 Task: Create List Data Visualization in Board Brand Reputation Management to Workspace Ethics and Compliance. Create List Business Intelligence in Board PR Campaign Management to Workspace Ethics and Compliance. Create List Market Research in Board Public Relations Influencer Event Planning and Management to Workspace Ethics and Compliance
Action: Mouse moved to (388, 146)
Screenshot: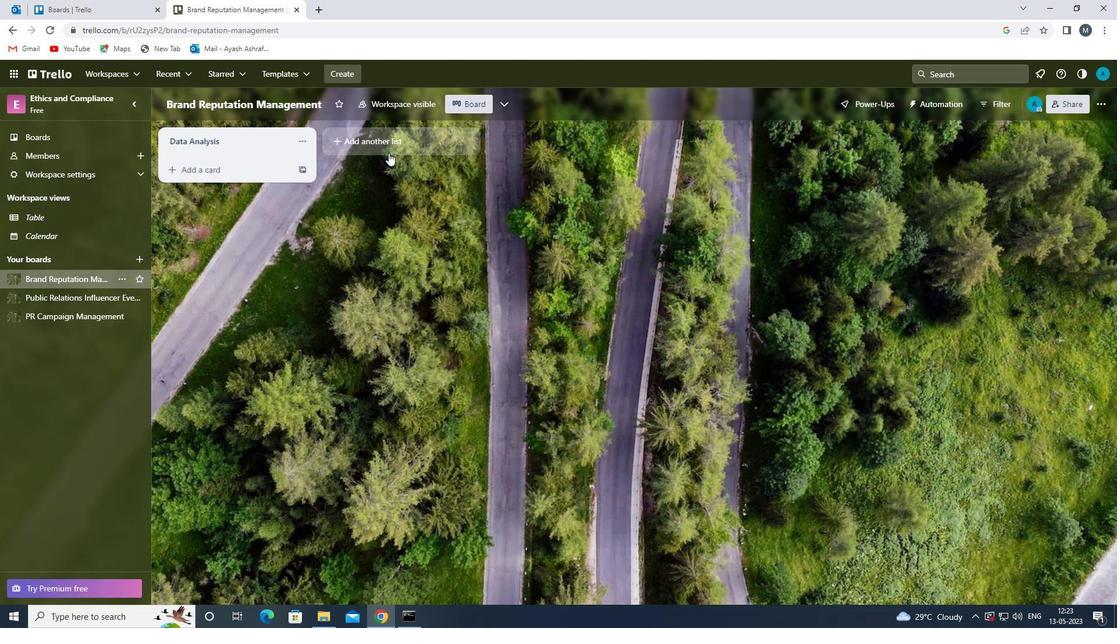 
Action: Mouse pressed left at (388, 146)
Screenshot: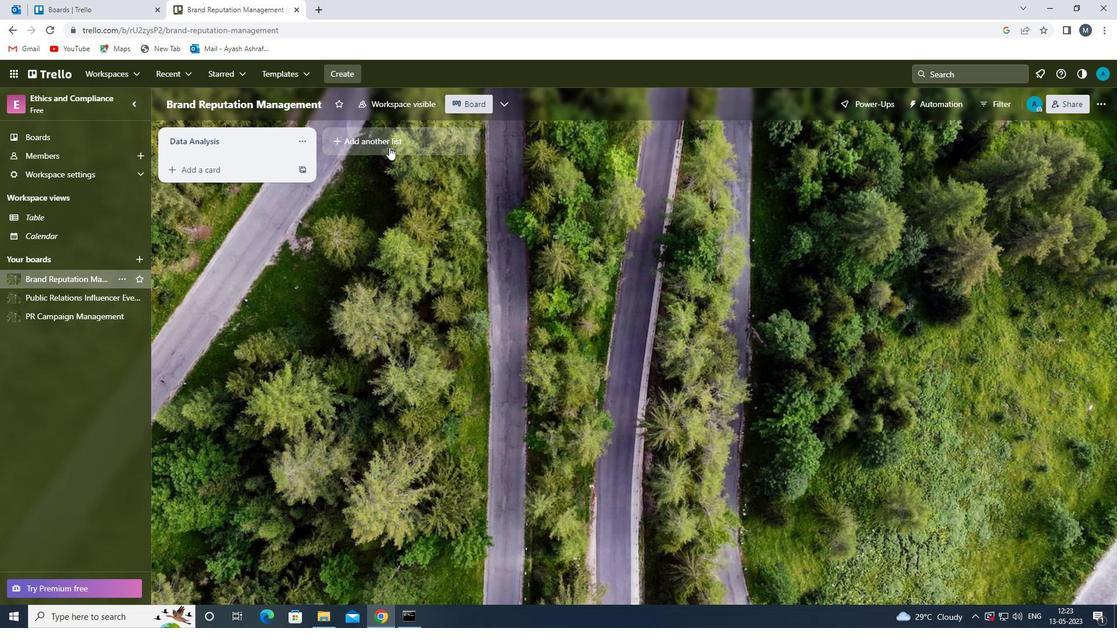 
Action: Mouse moved to (363, 138)
Screenshot: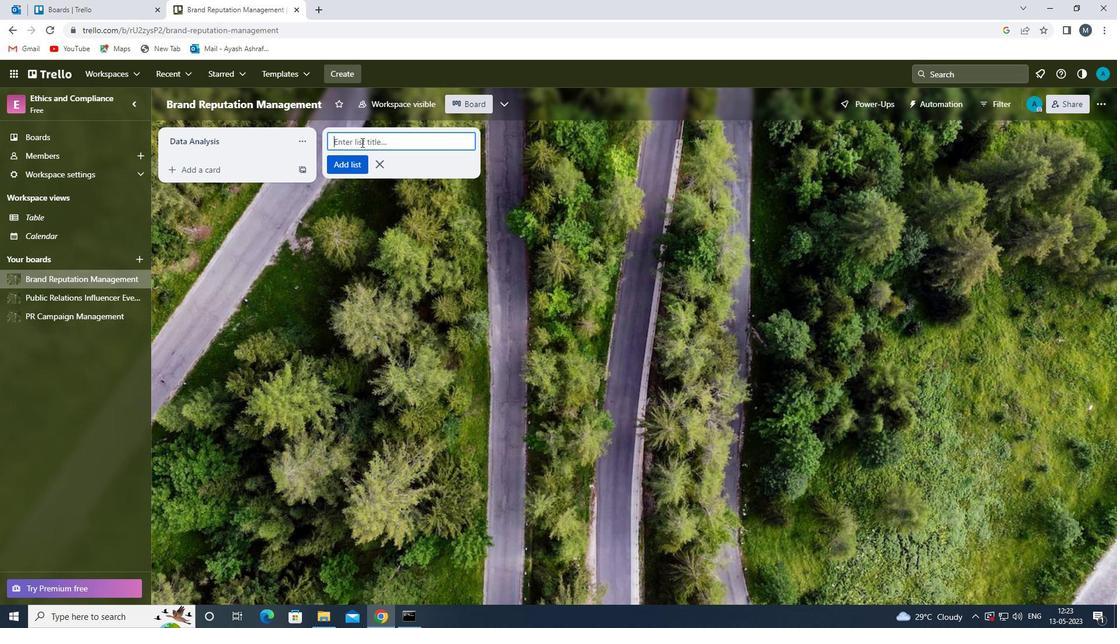 
Action: Mouse pressed left at (363, 138)
Screenshot: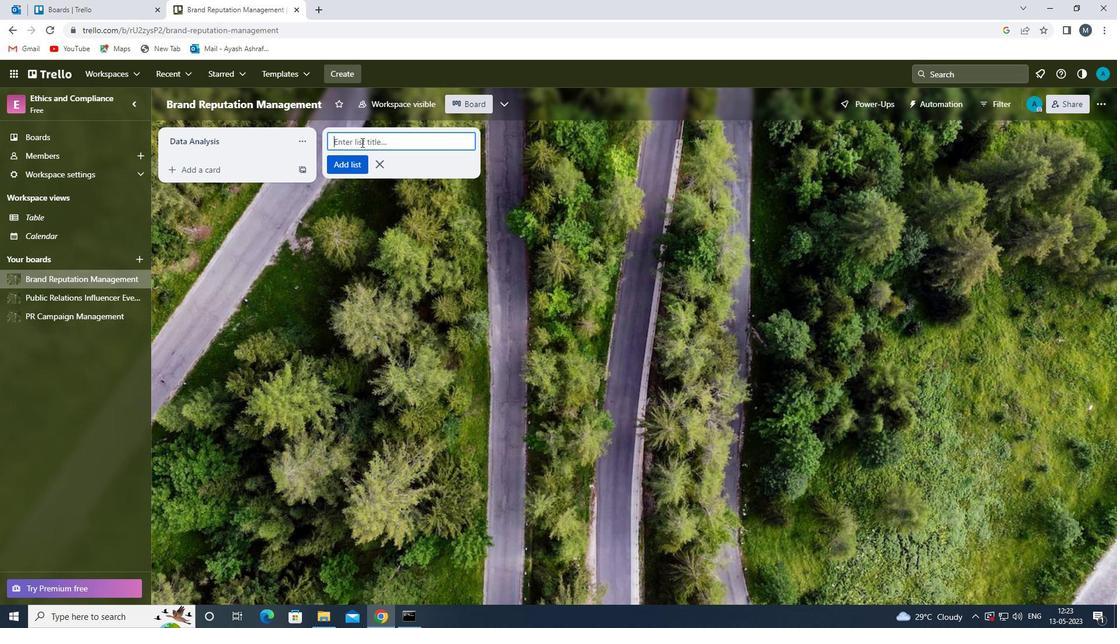 
Action: Key pressed <Key.shift><Key.shift><Key.shift><Key.shift><Key.shift>DATA<Key.space><Key.shift>VISUALIZATION<Key.space>
Screenshot: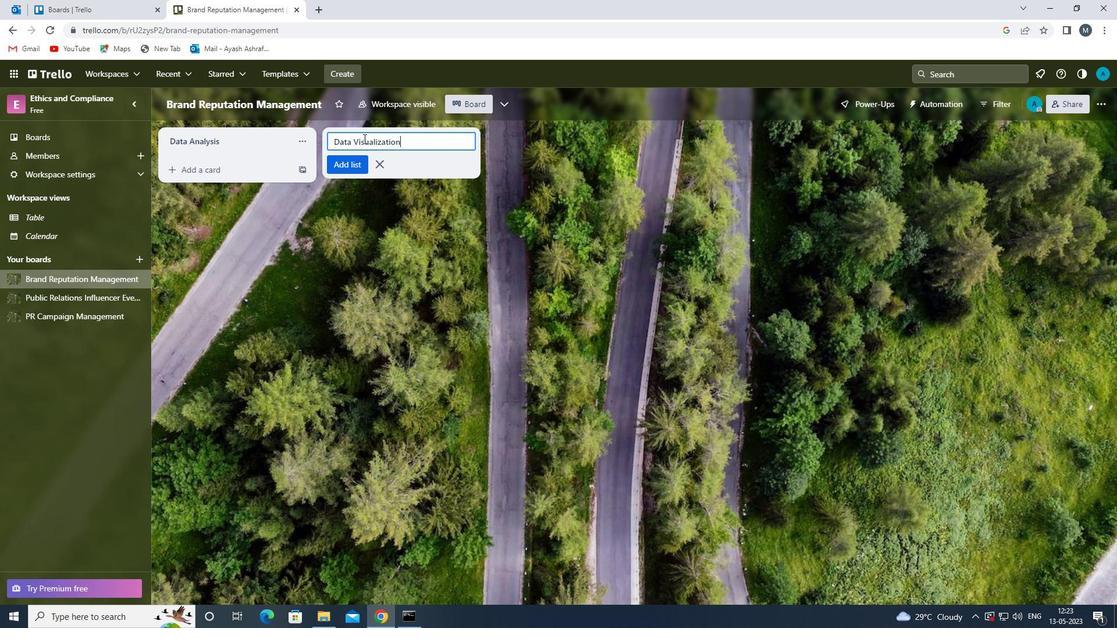 
Action: Mouse moved to (344, 161)
Screenshot: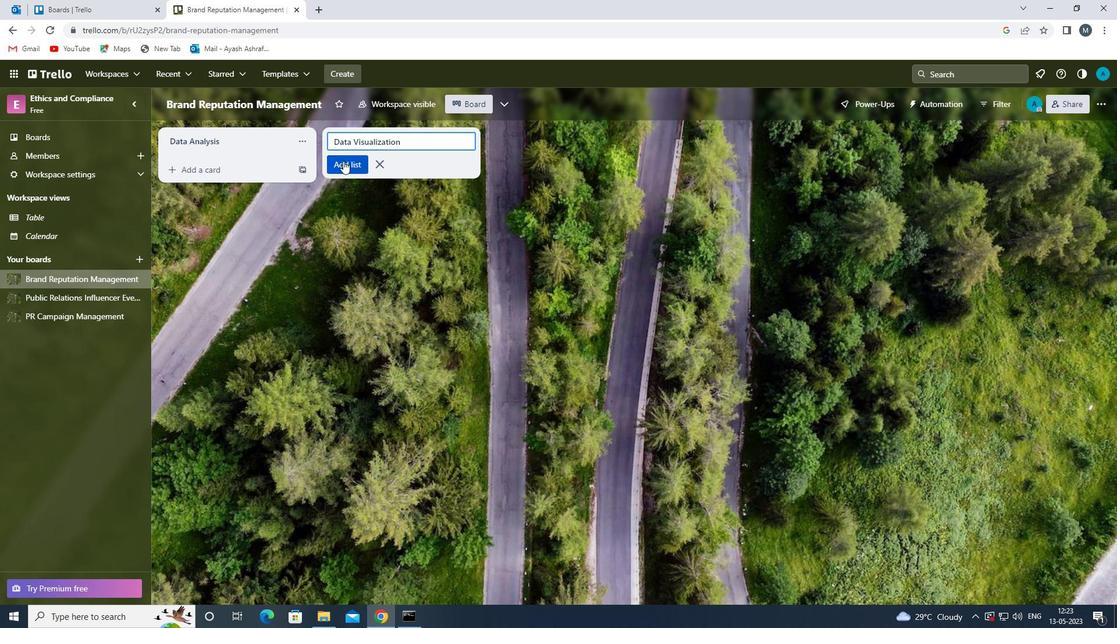 
Action: Mouse pressed left at (344, 161)
Screenshot: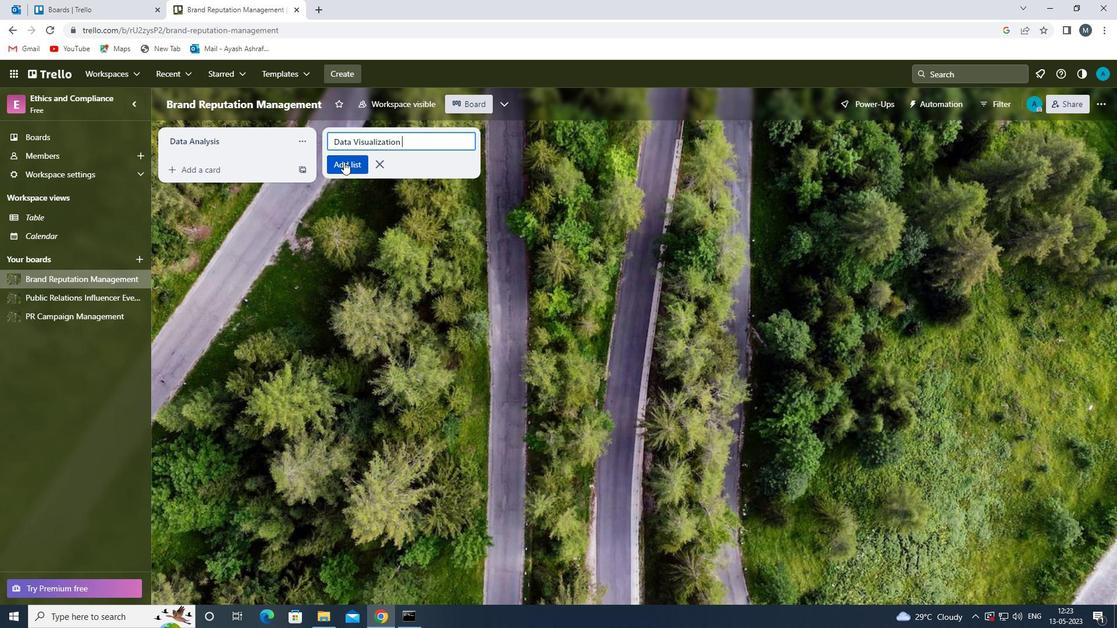 
Action: Mouse moved to (341, 247)
Screenshot: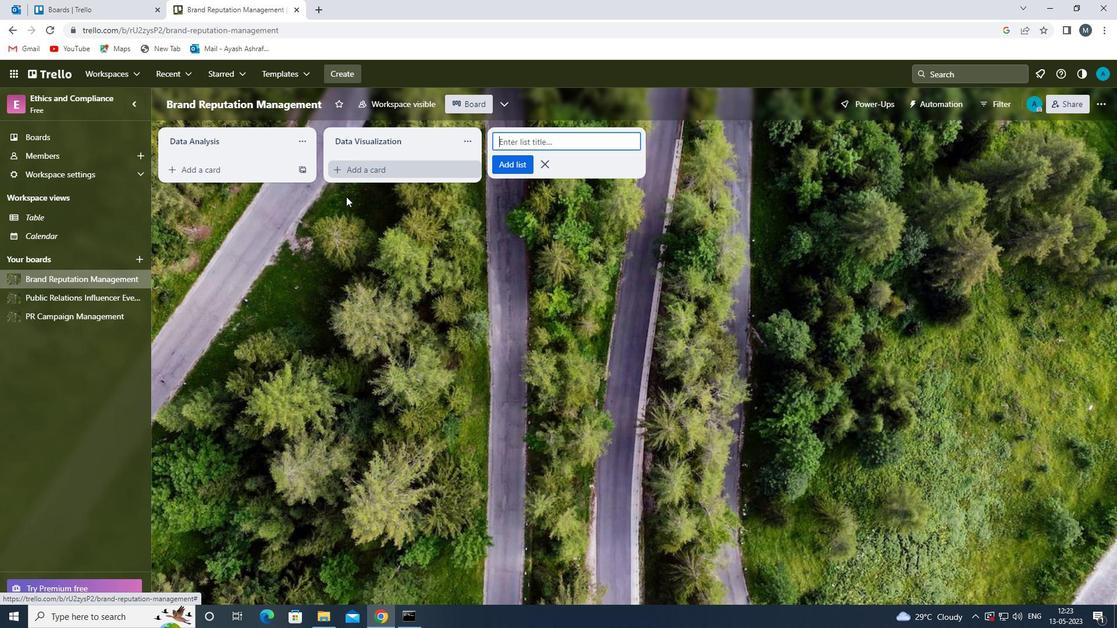 
Action: Mouse pressed left at (341, 247)
Screenshot: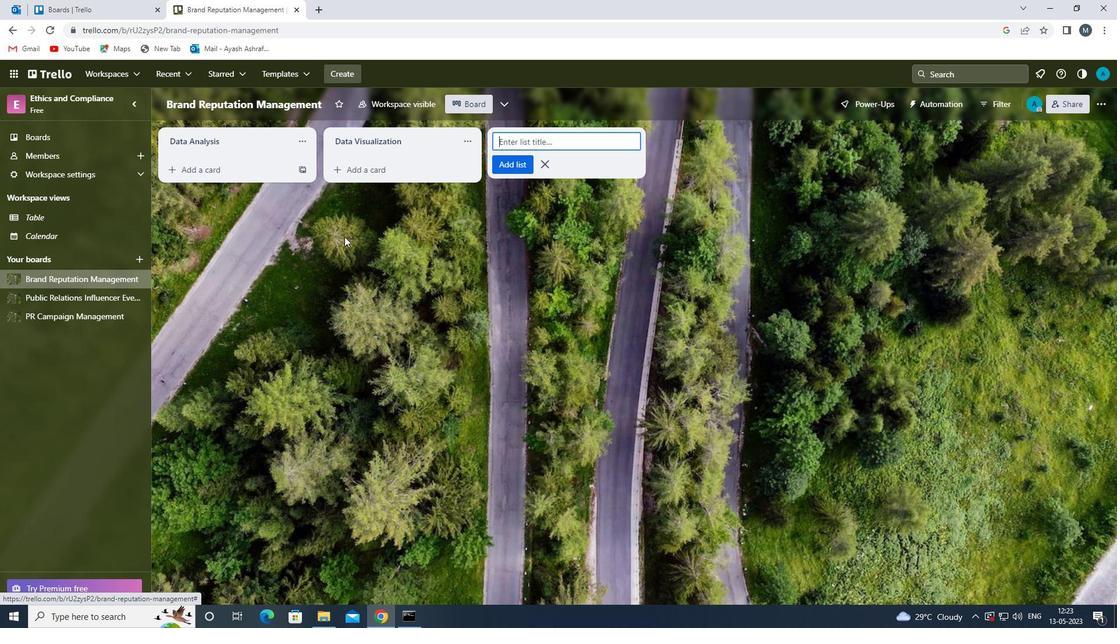 
Action: Mouse moved to (49, 315)
Screenshot: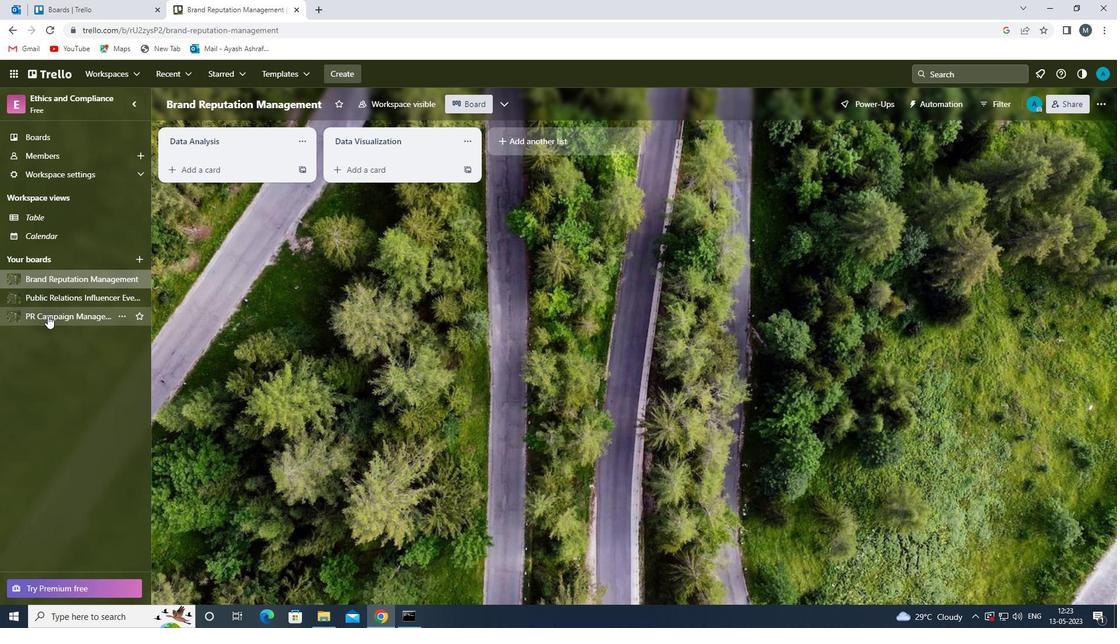 
Action: Mouse pressed left at (49, 315)
Screenshot: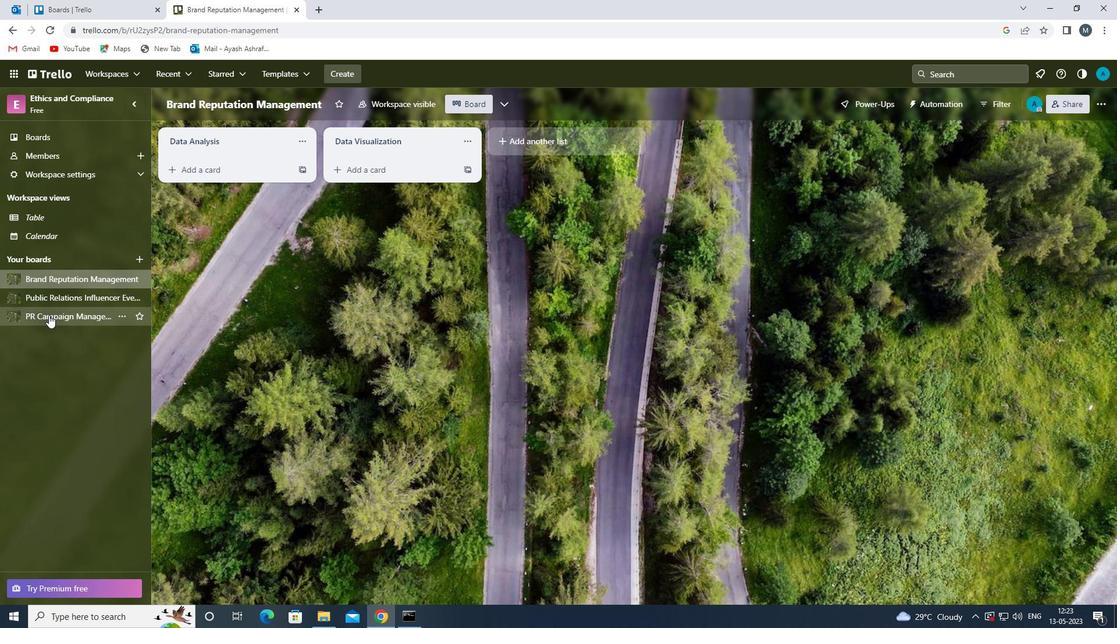 
Action: Mouse moved to (350, 146)
Screenshot: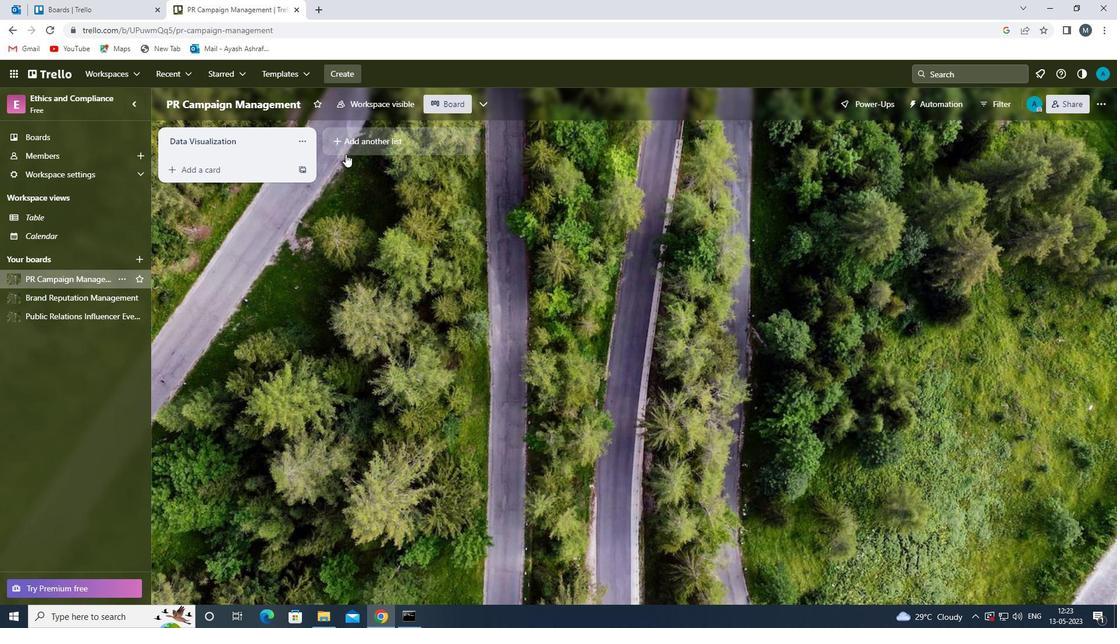 
Action: Mouse pressed left at (350, 146)
Screenshot: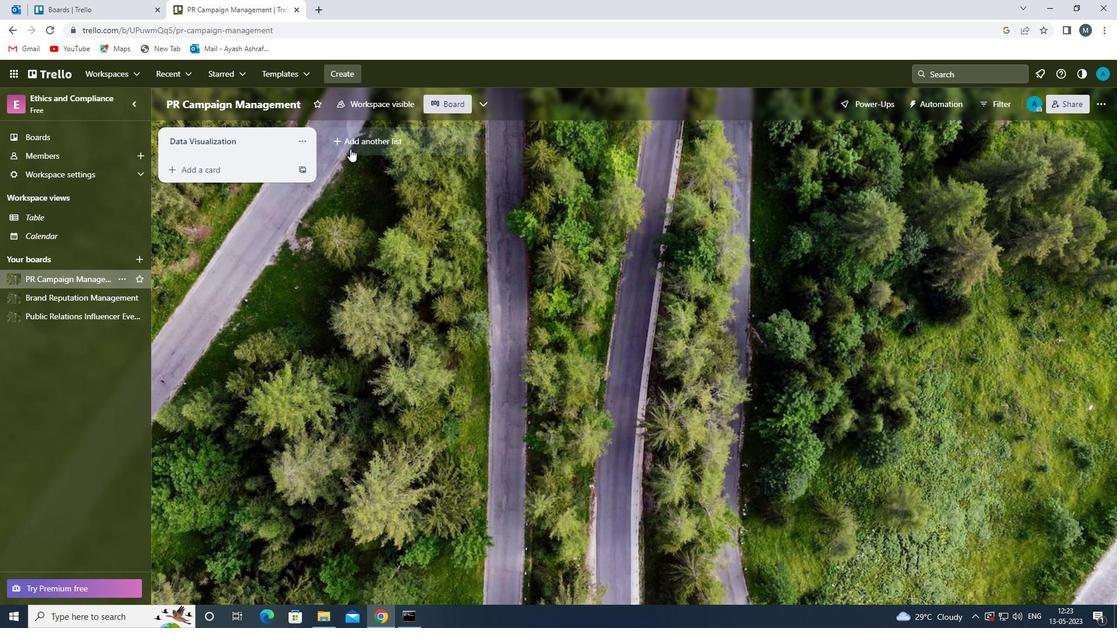 
Action: Mouse moved to (355, 141)
Screenshot: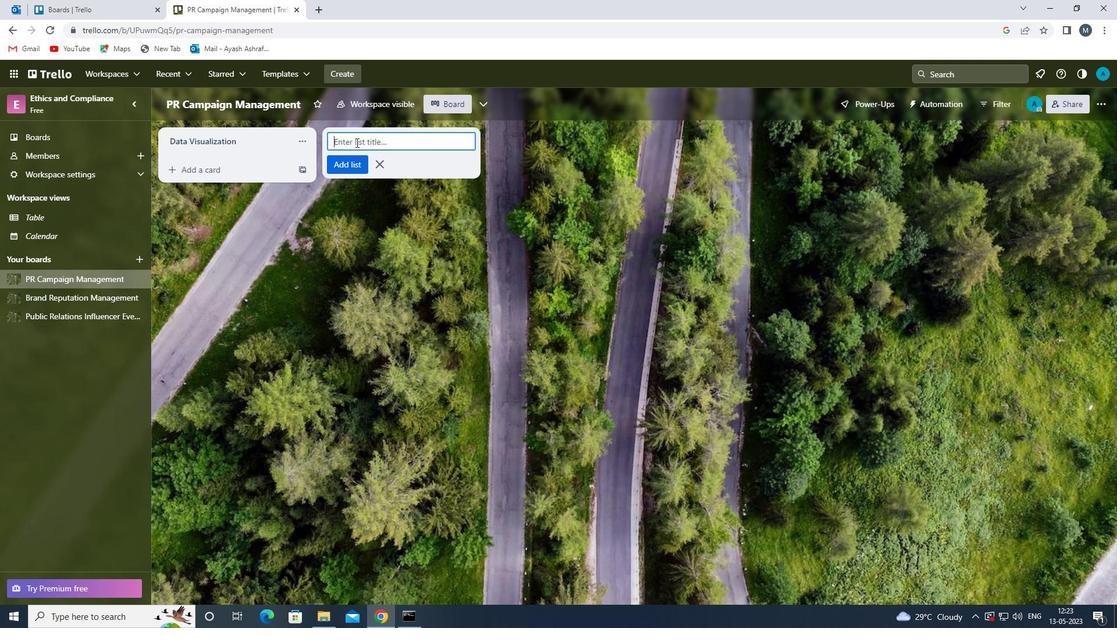 
Action: Mouse pressed left at (355, 141)
Screenshot: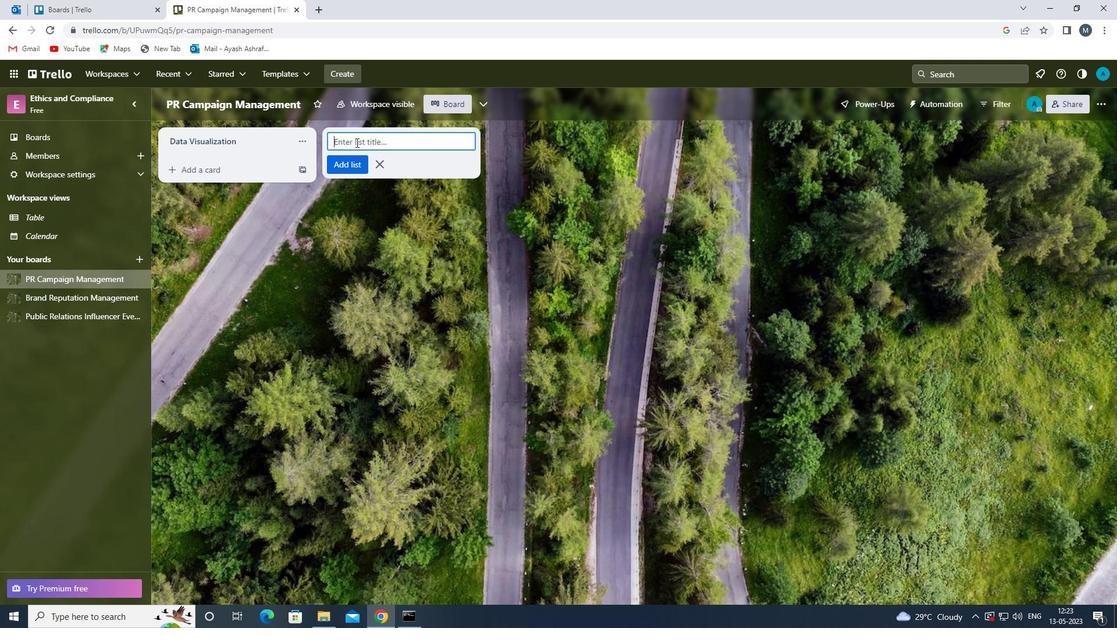 
Action: Mouse moved to (355, 142)
Screenshot: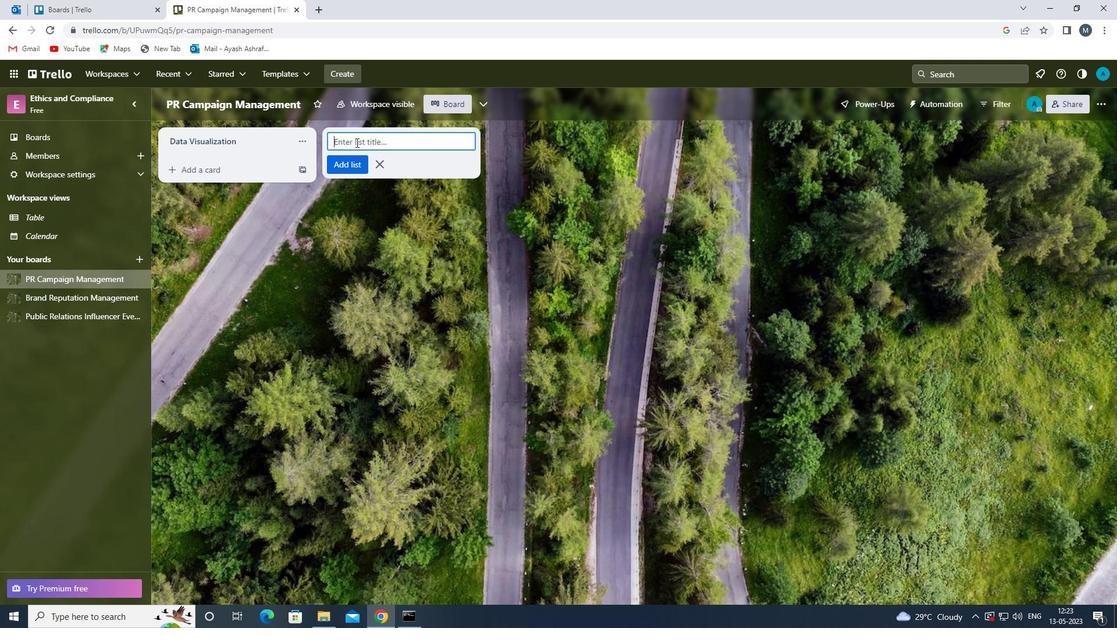 
Action: Key pressed <Key.shift>BUSINESS<Key.space><Key.shift>INE<Key.backspace><Key.backspace><Key.backspace><Key.shift>INTELLIGENCE<Key.space>
Screenshot: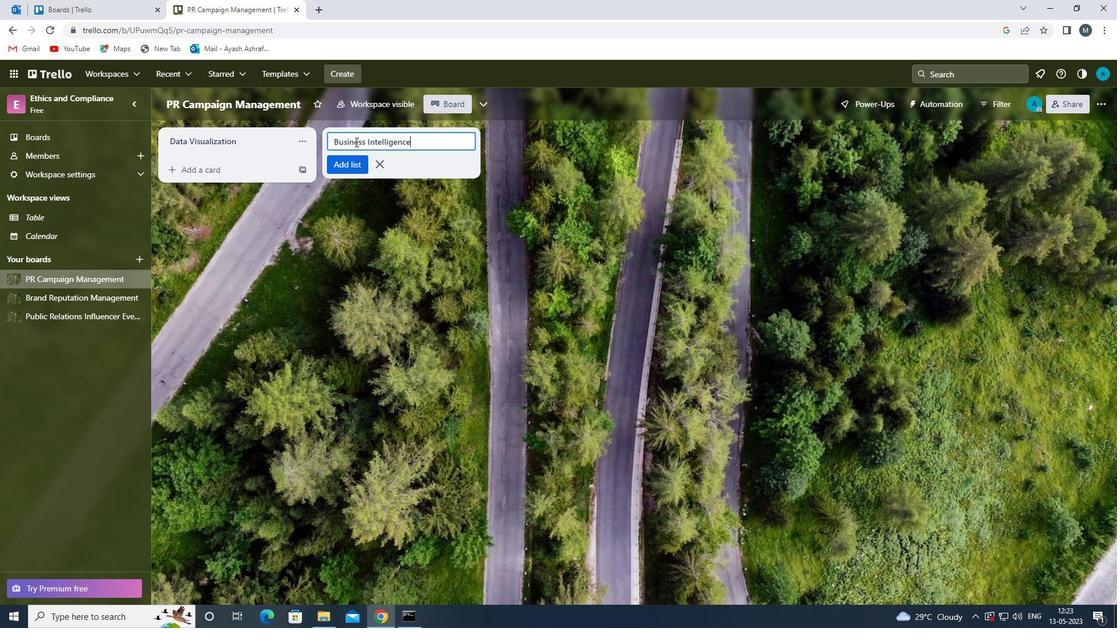 
Action: Mouse moved to (346, 168)
Screenshot: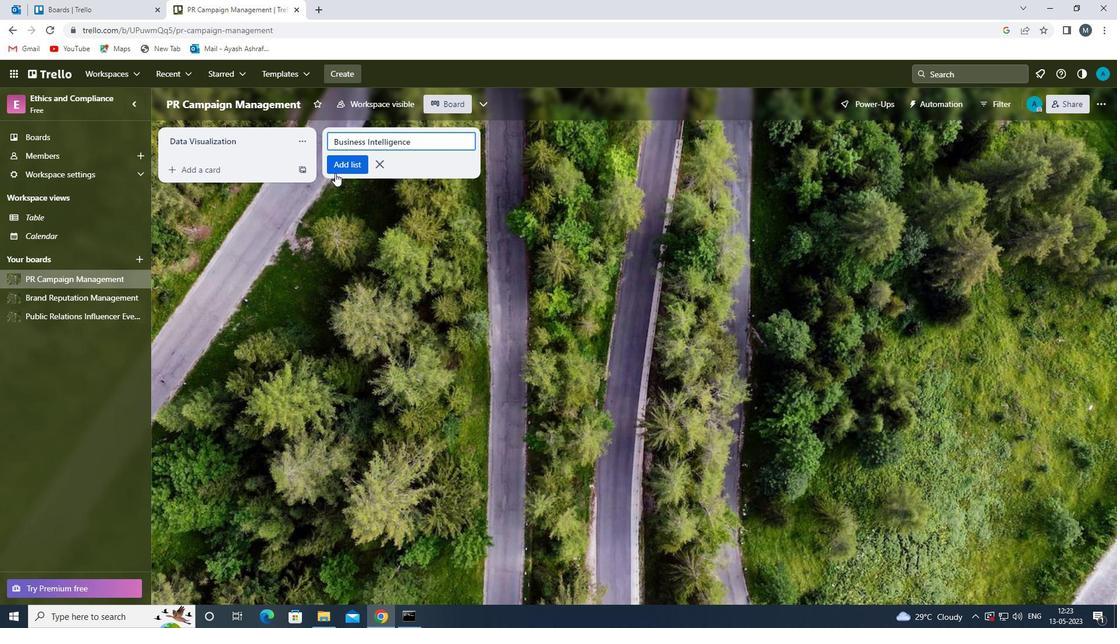
Action: Mouse pressed left at (346, 168)
Screenshot: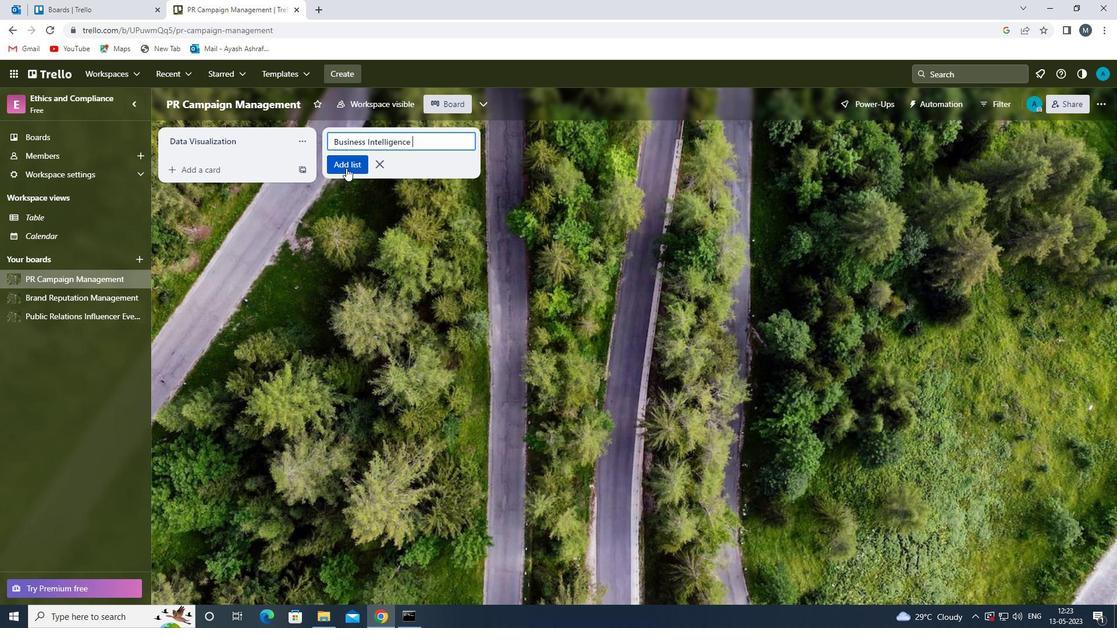 
Action: Mouse moved to (316, 280)
Screenshot: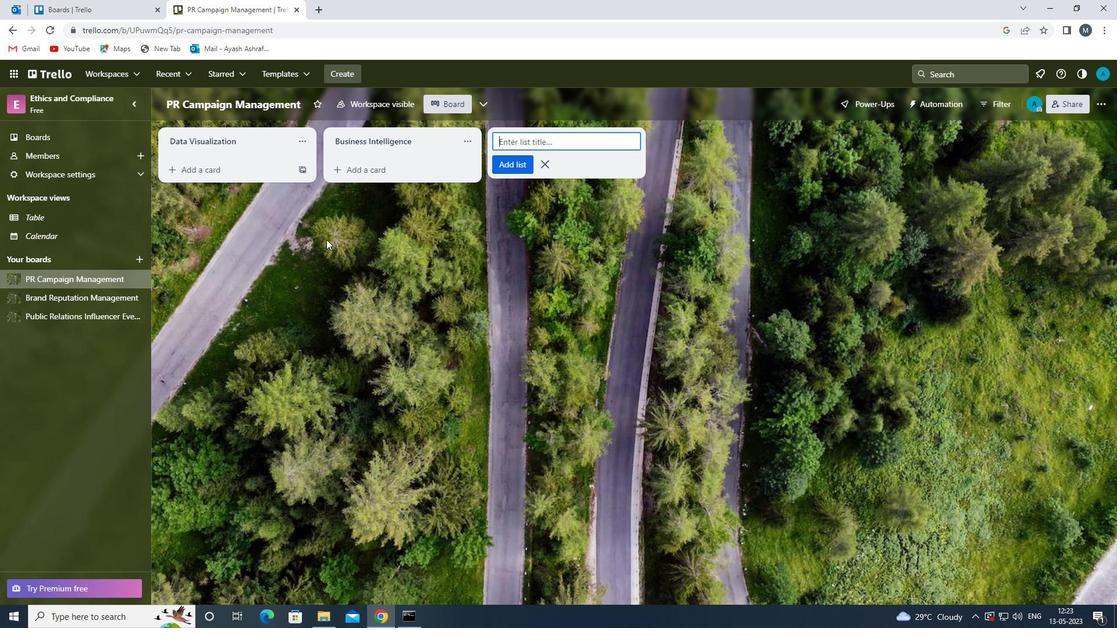 
Action: Mouse pressed left at (316, 280)
Screenshot: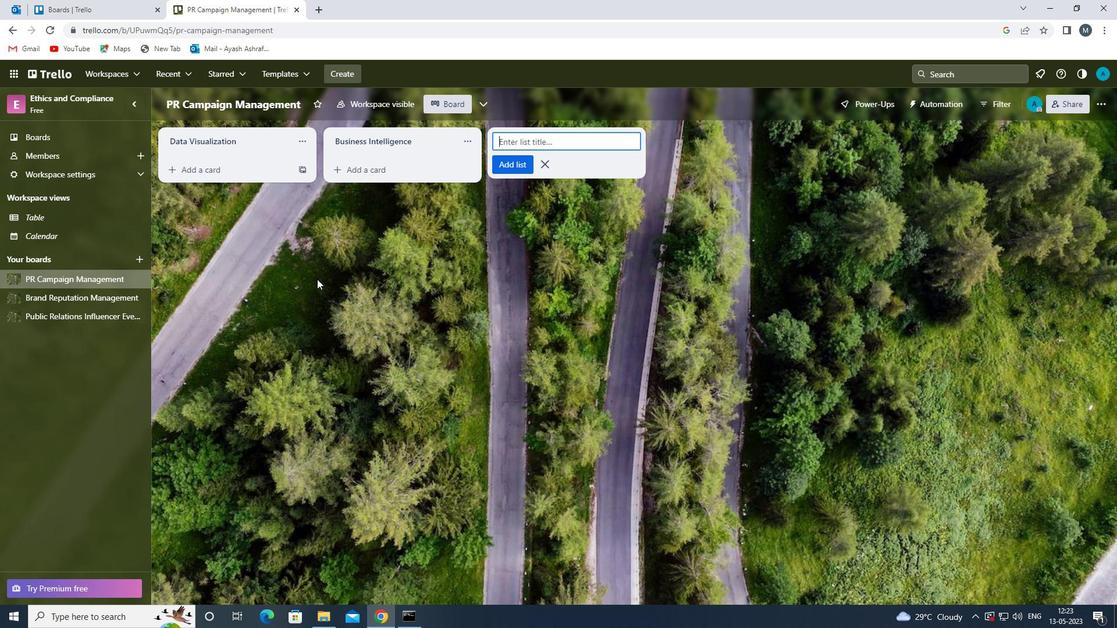 
Action: Mouse moved to (39, 319)
Screenshot: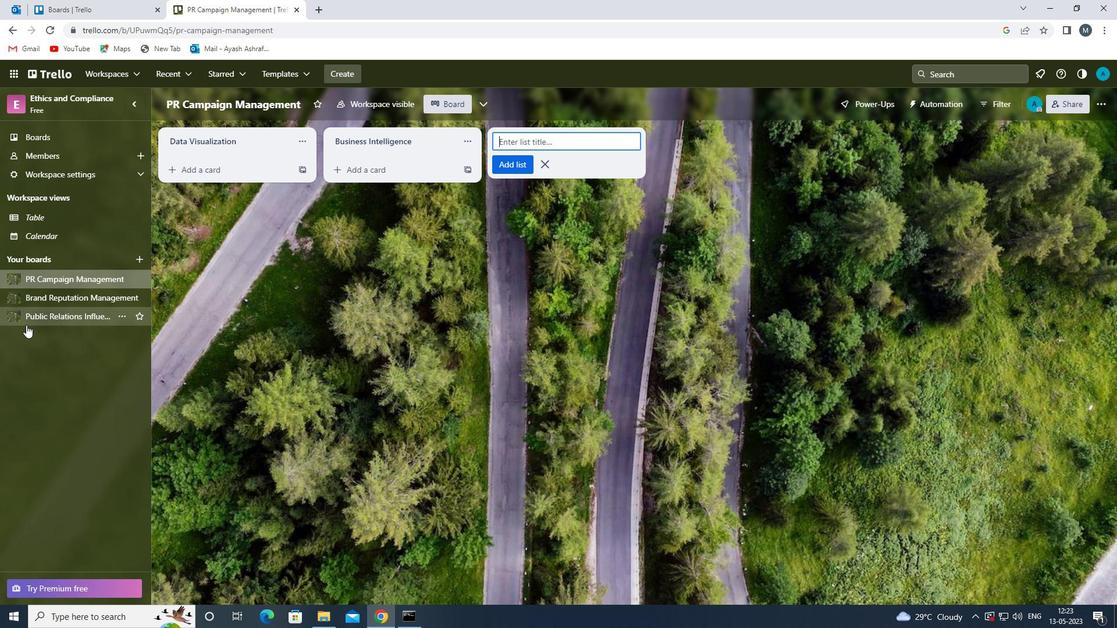 
Action: Mouse pressed left at (39, 319)
Screenshot: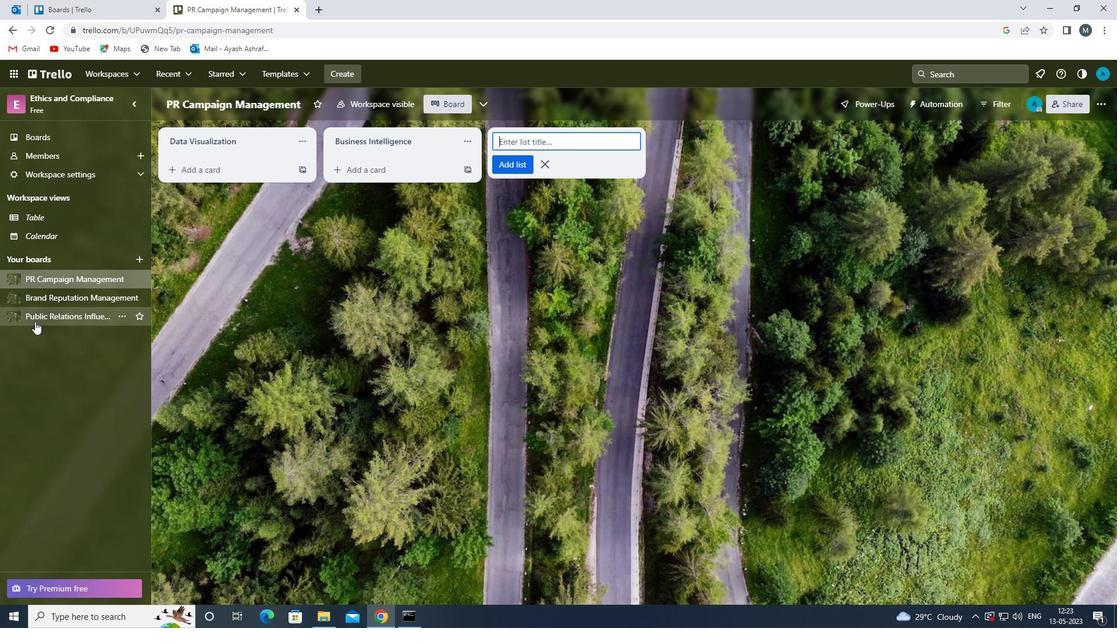 
Action: Mouse moved to (359, 142)
Screenshot: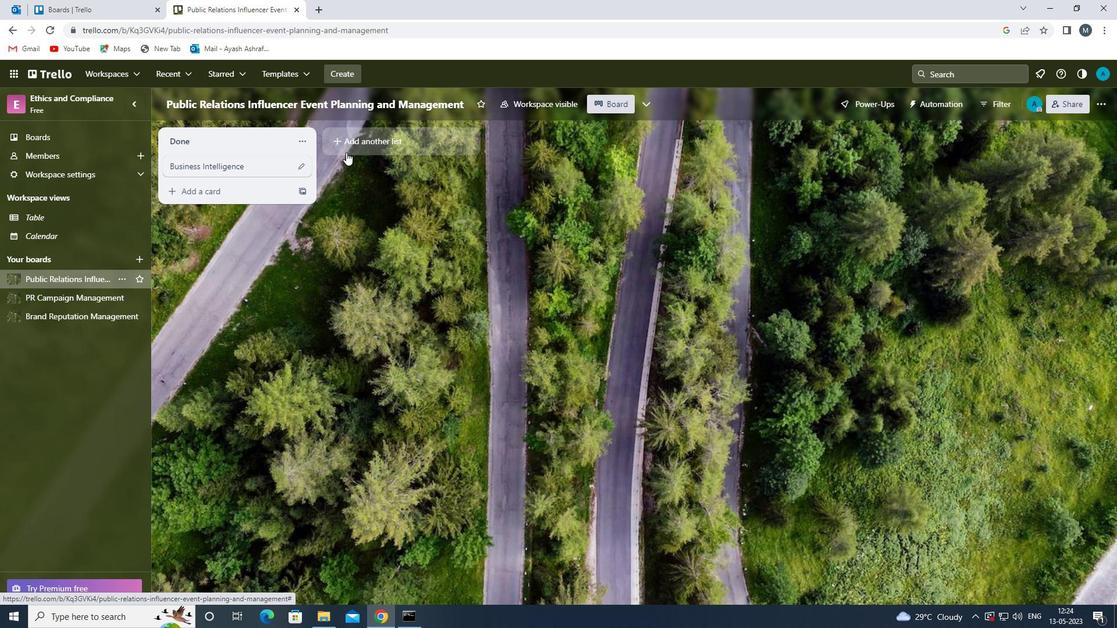 
Action: Mouse pressed left at (359, 142)
Screenshot: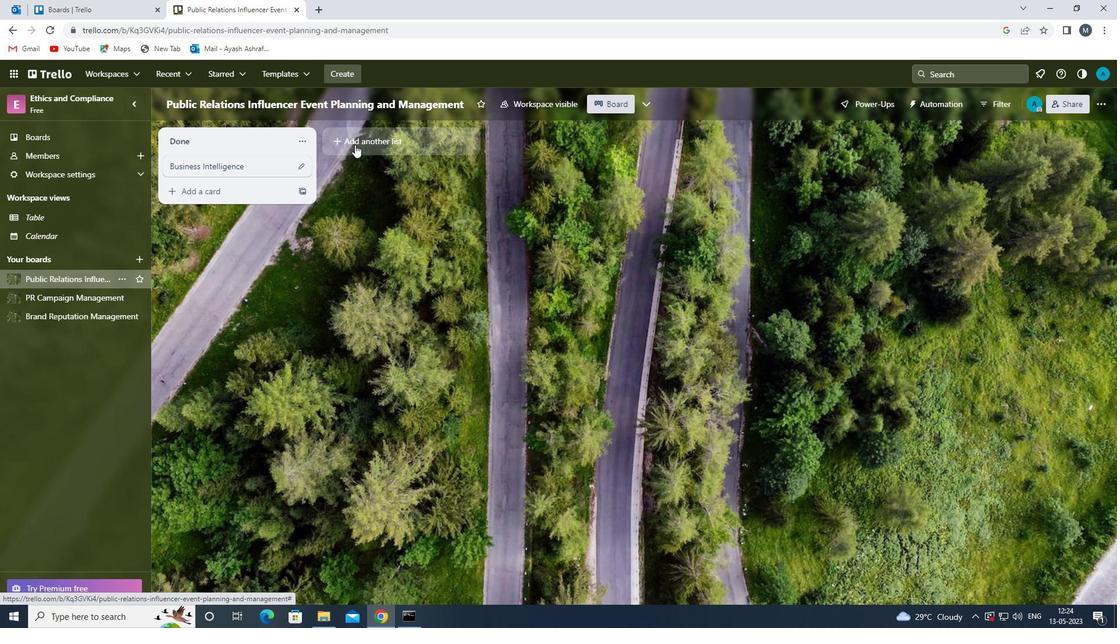 
Action: Mouse moved to (369, 137)
Screenshot: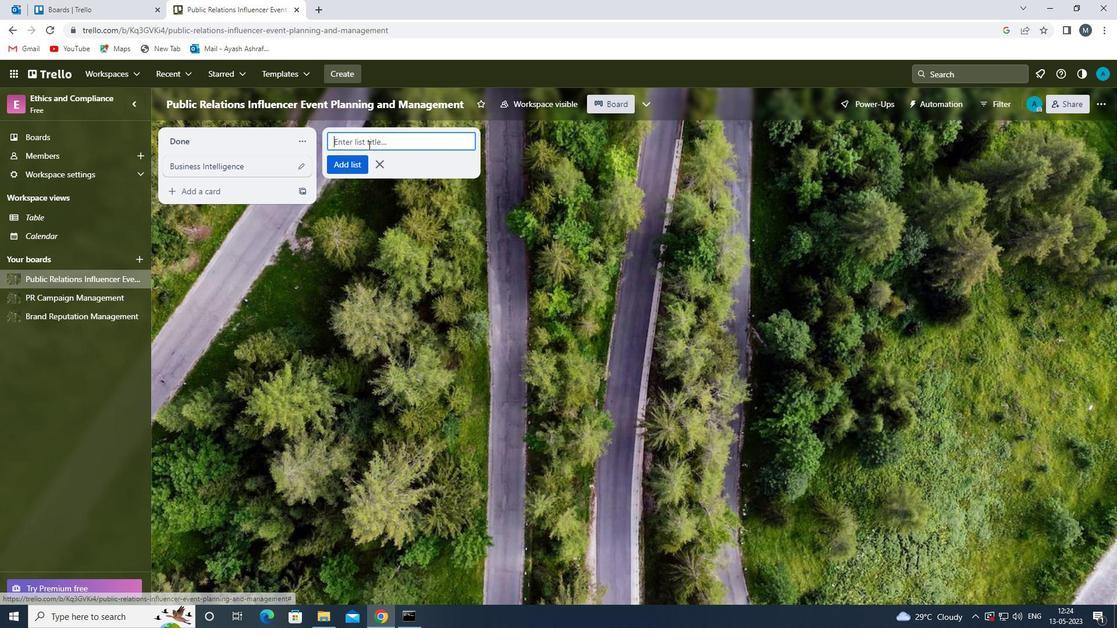 
Action: Mouse pressed left at (369, 137)
Screenshot: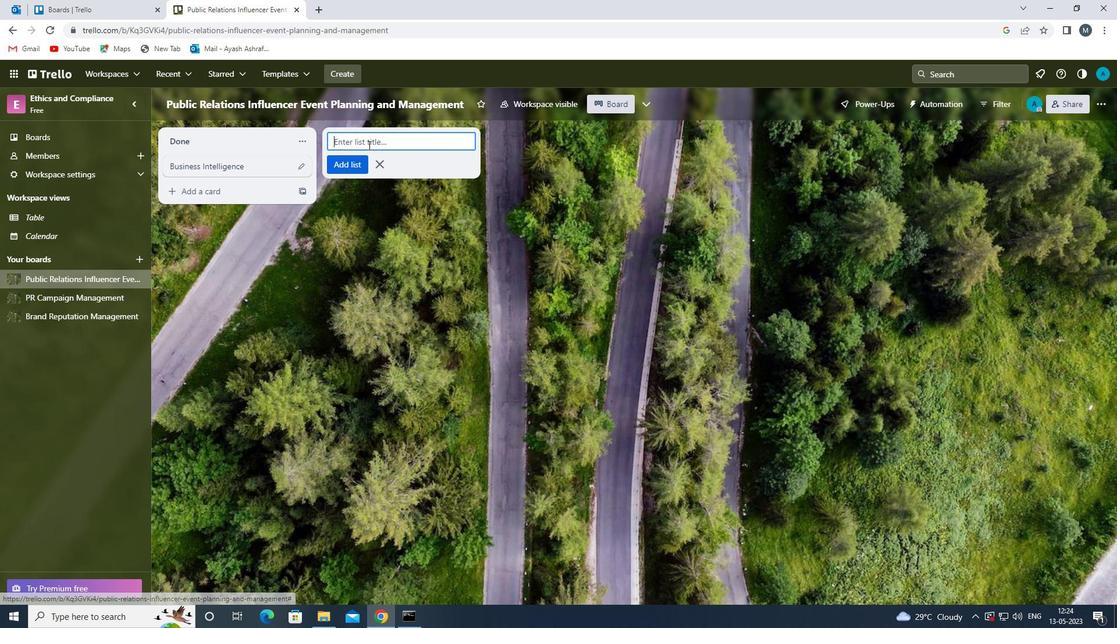 
Action: Mouse moved to (370, 137)
Screenshot: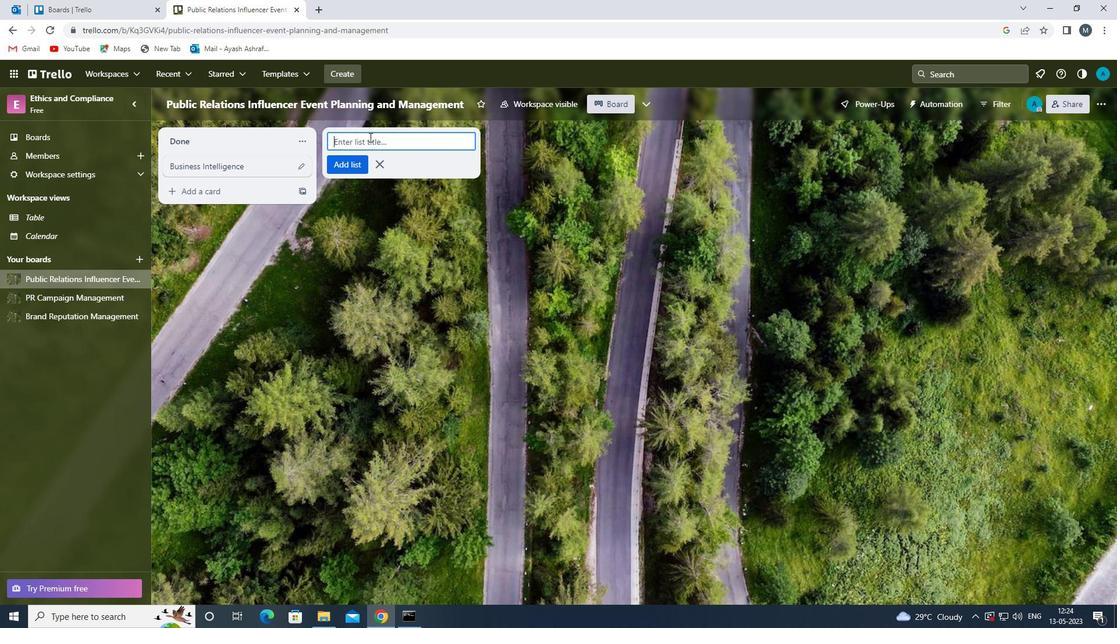 
Action: Key pressed <Key.shift>MARKET<Key.space><Key.shift>RESEARCH<Key.space>
Screenshot: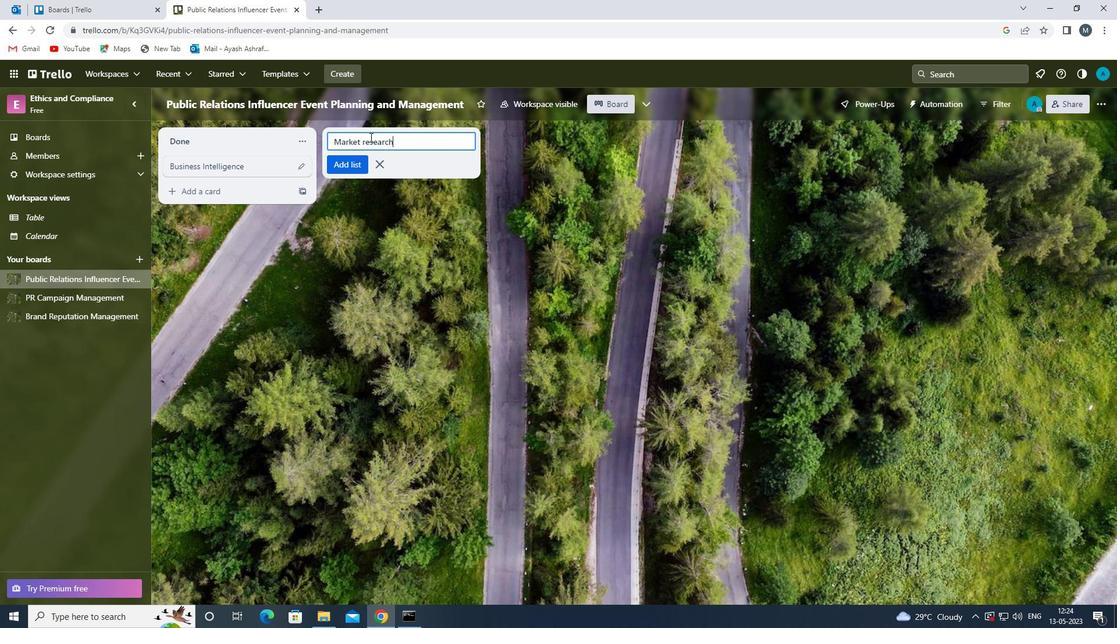 
Action: Mouse moved to (366, 143)
Screenshot: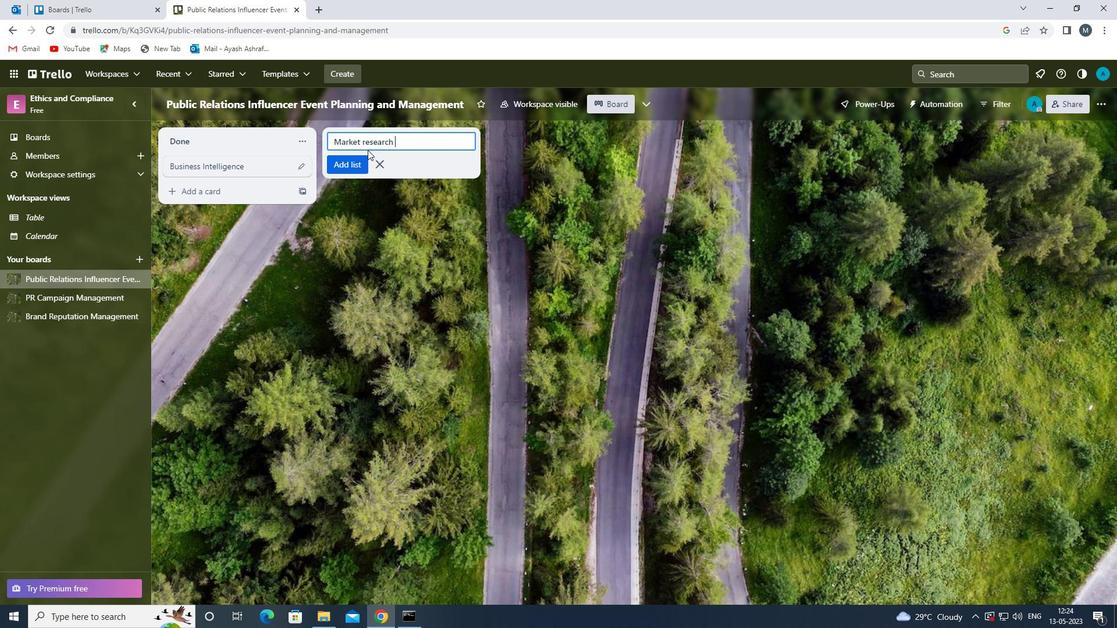 
Action: Mouse pressed left at (366, 143)
Screenshot: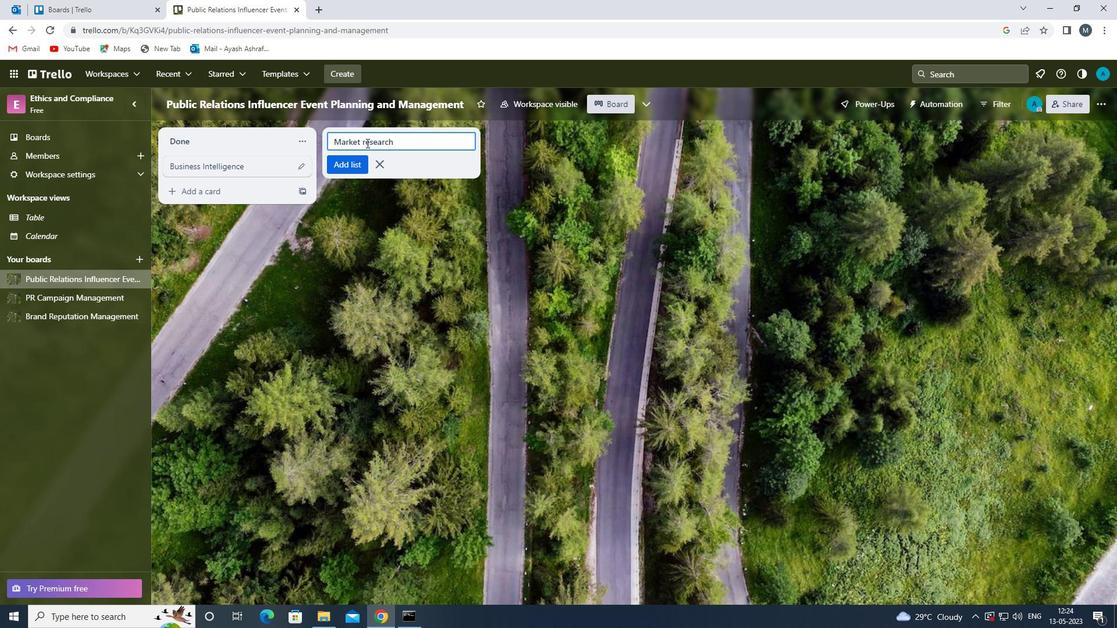 
Action: Mouse moved to (366, 142)
Screenshot: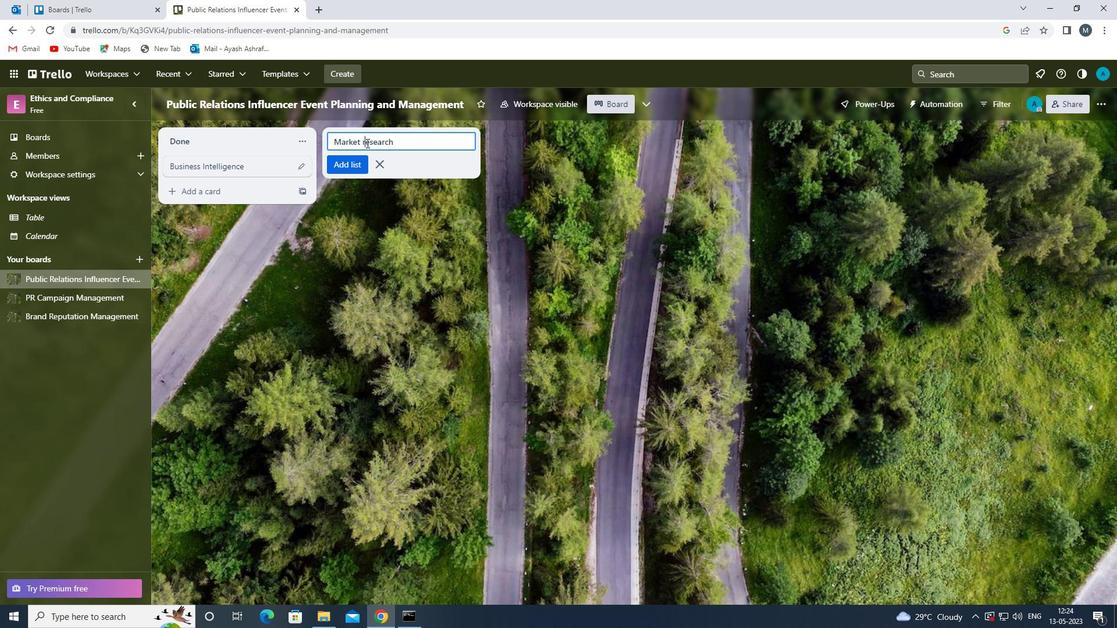 
Action: Key pressed <Key.backspace><Key.shift><Key.shift>R
Screenshot: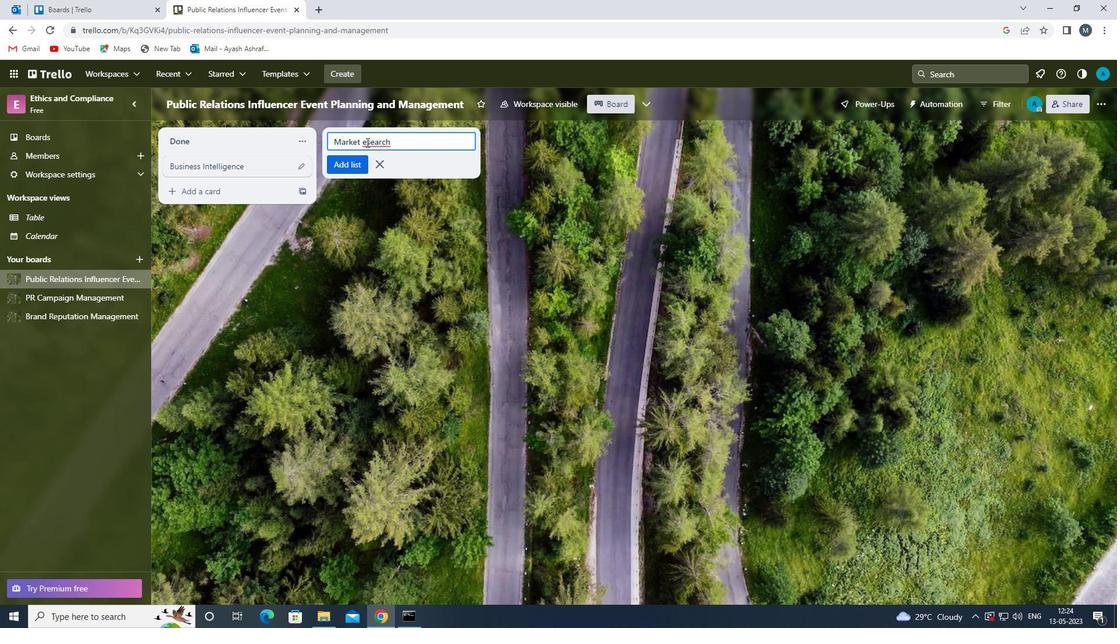
Action: Mouse moved to (353, 164)
Screenshot: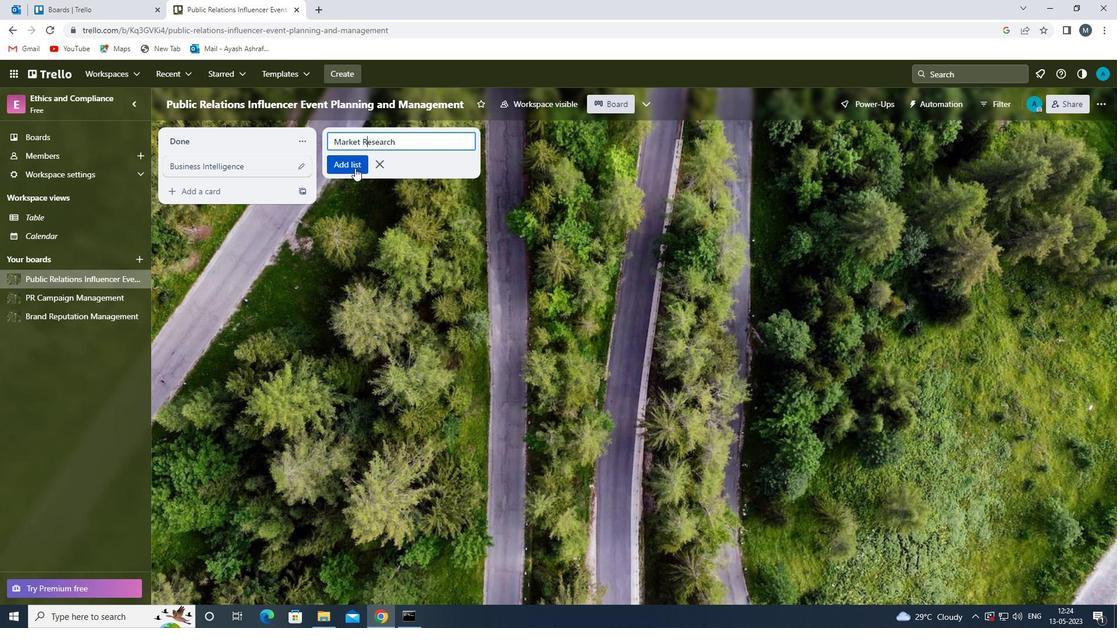 
Action: Mouse pressed left at (353, 164)
Screenshot: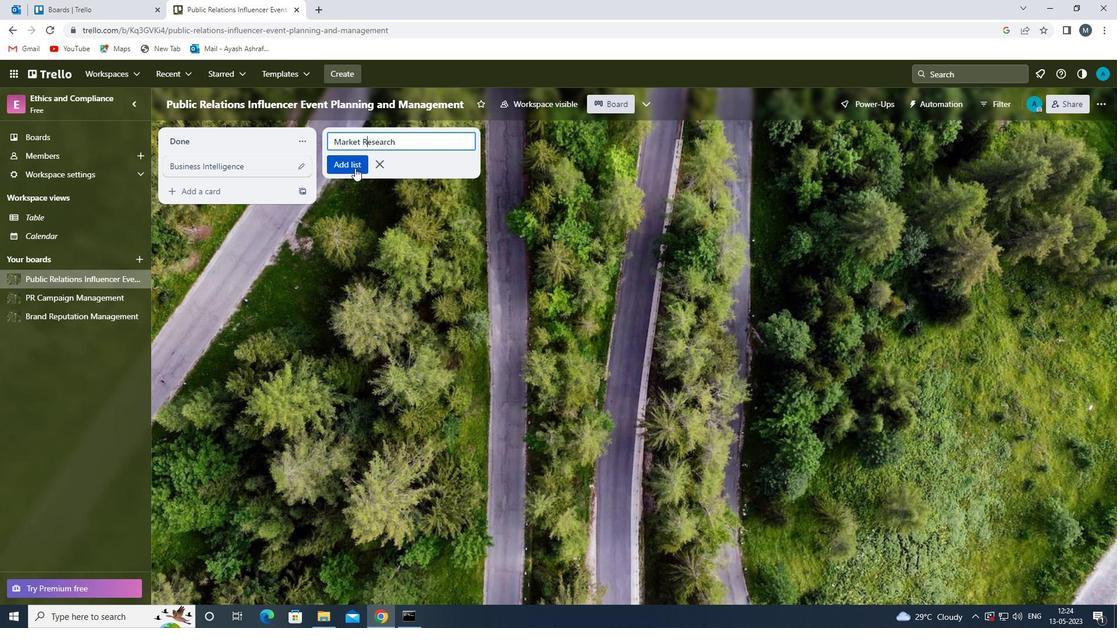 
Action: Mouse moved to (350, 248)
Screenshot: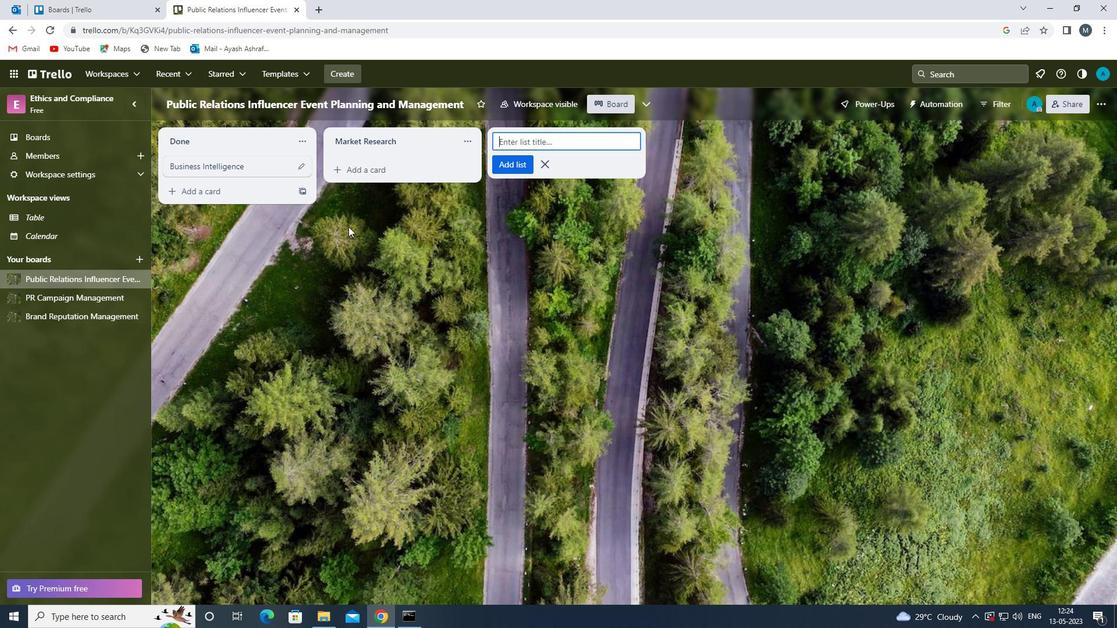 
Action: Mouse pressed left at (350, 248)
Screenshot: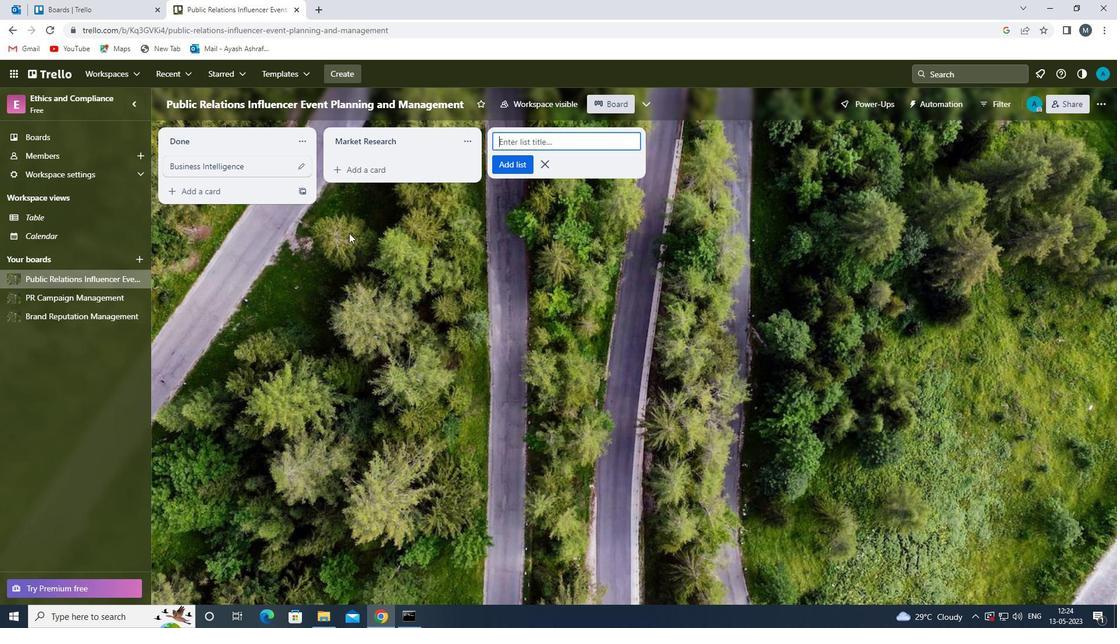 
Action: Mouse moved to (351, 247)
Screenshot: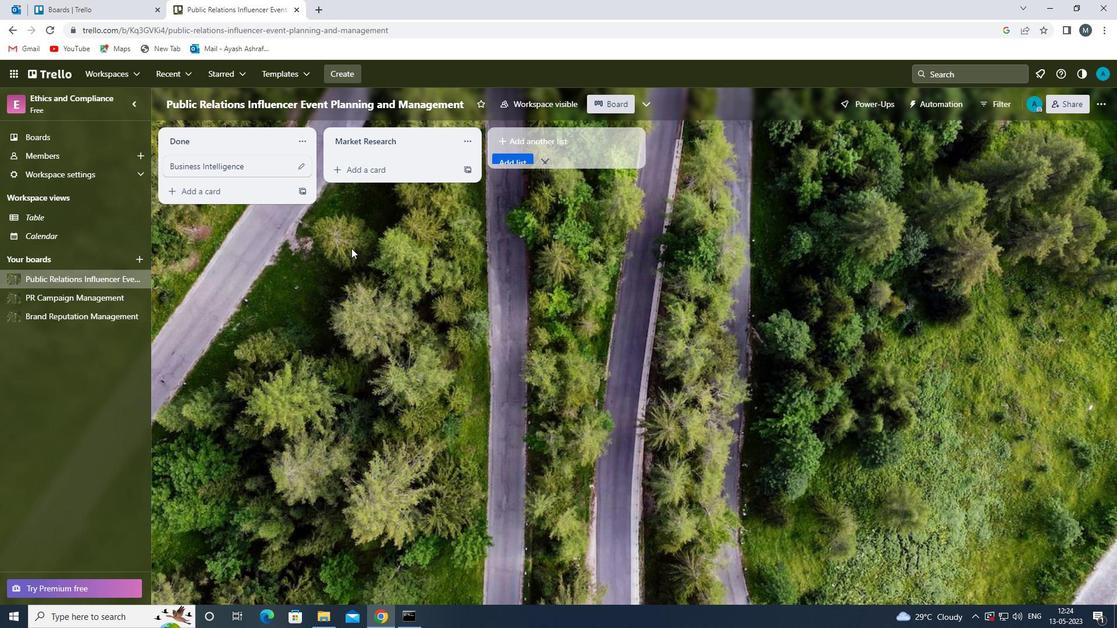 
